 Task: Add an action where "Comment mode is Public" in downgrade and inform.
Action: Mouse moved to (15, 237)
Screenshot: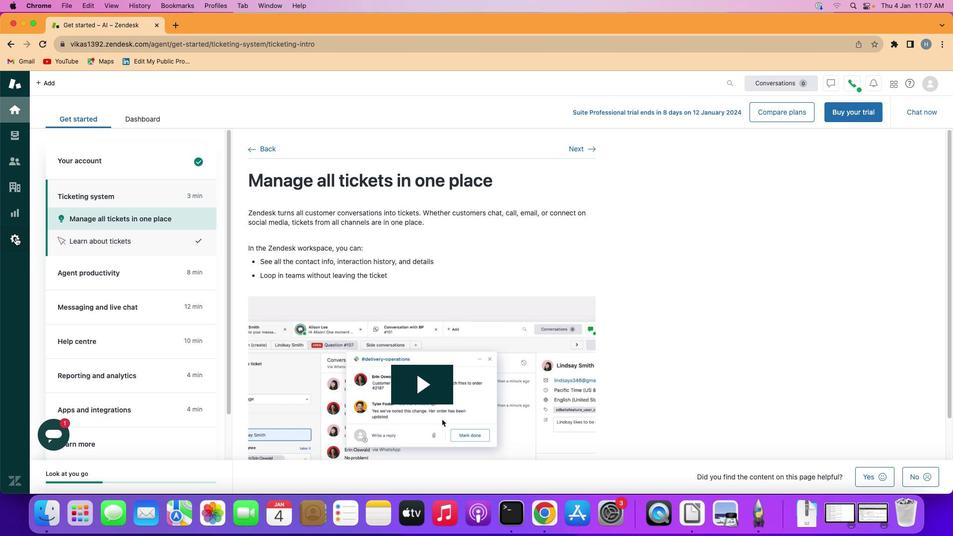 
Action: Mouse pressed left at (15, 237)
Screenshot: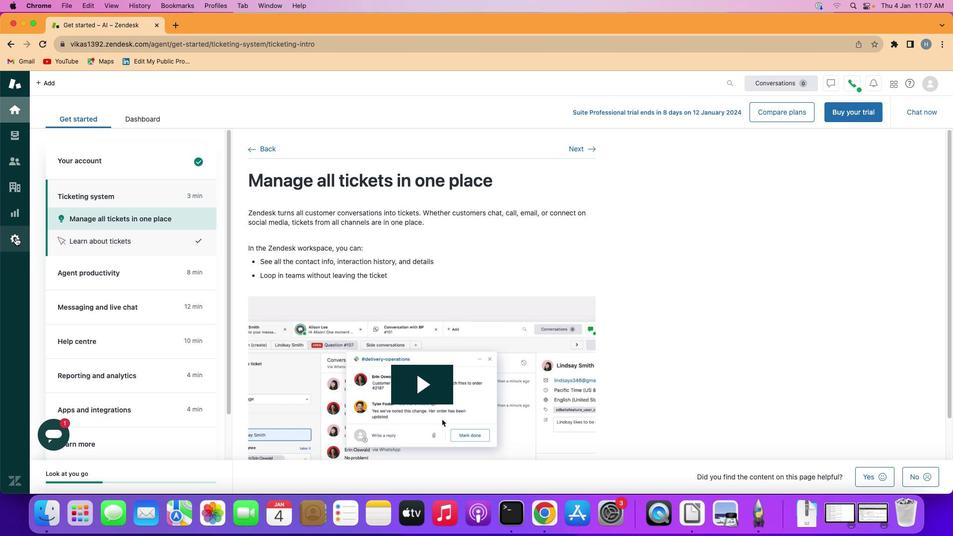 
Action: Mouse moved to (180, 403)
Screenshot: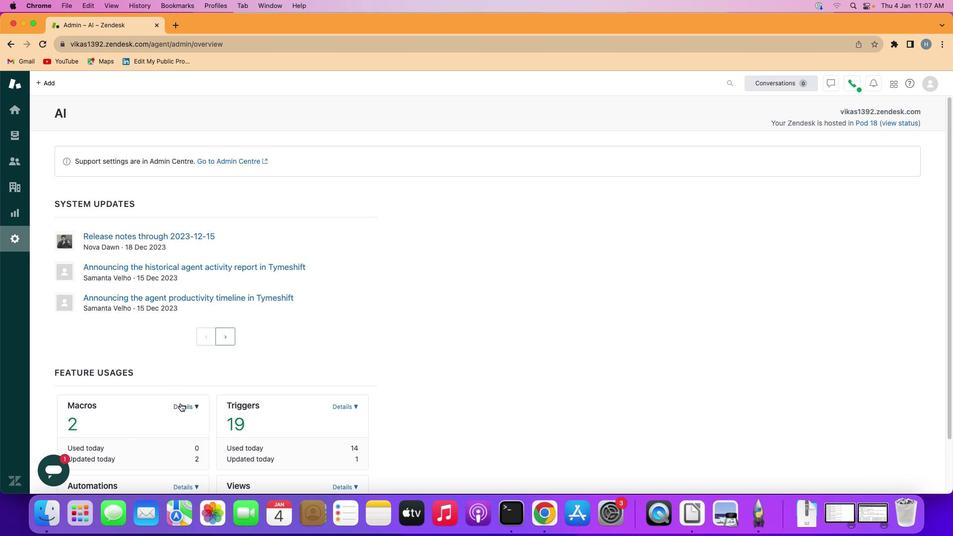 
Action: Mouse pressed left at (180, 403)
Screenshot: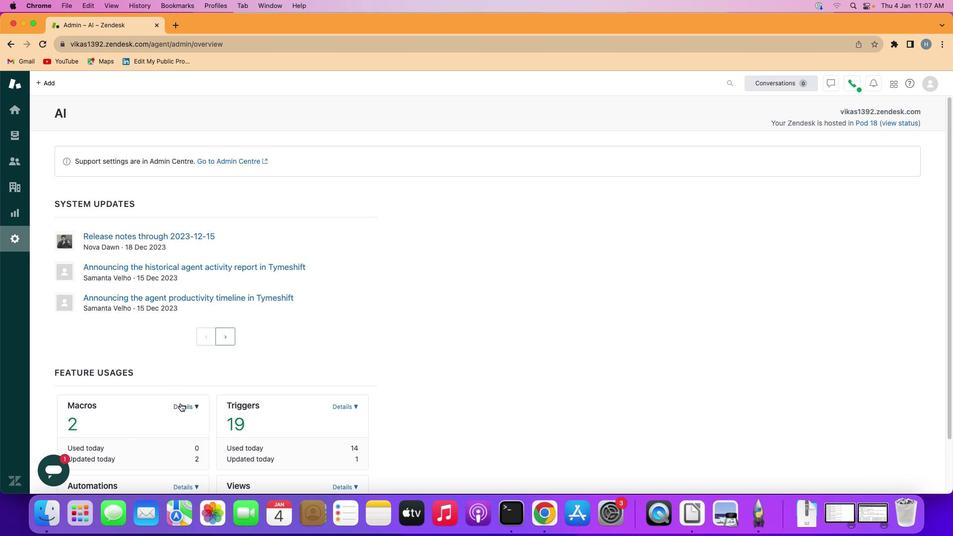 
Action: Mouse moved to (144, 442)
Screenshot: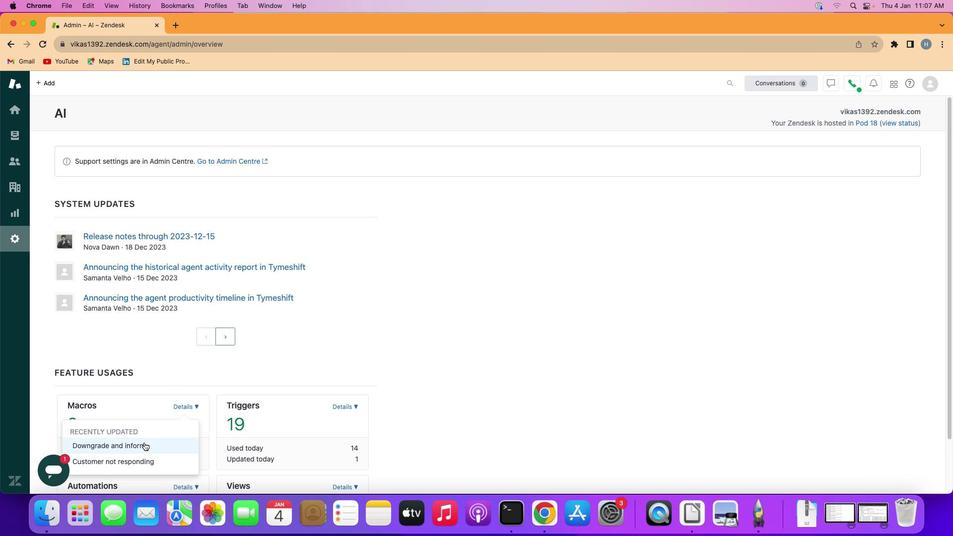 
Action: Mouse pressed left at (144, 442)
Screenshot: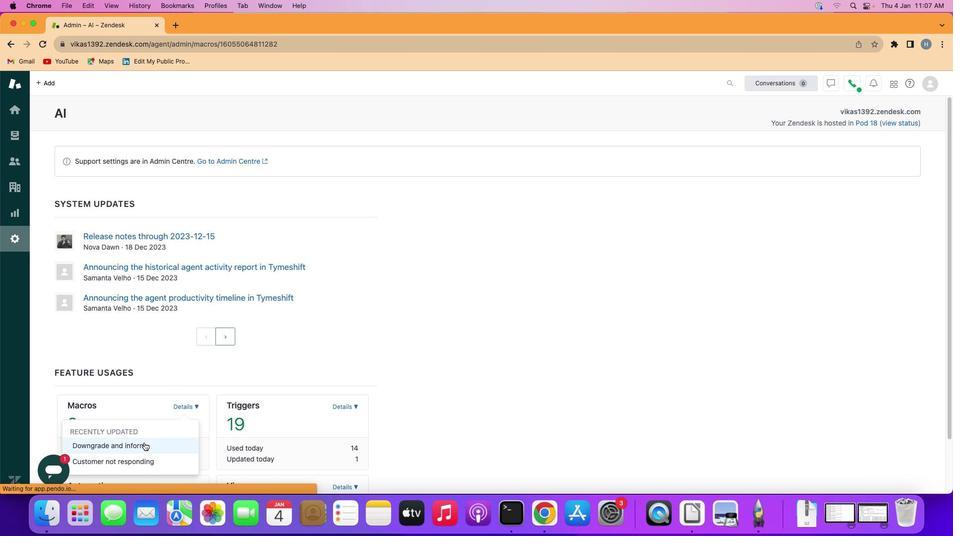 
Action: Mouse moved to (155, 360)
Screenshot: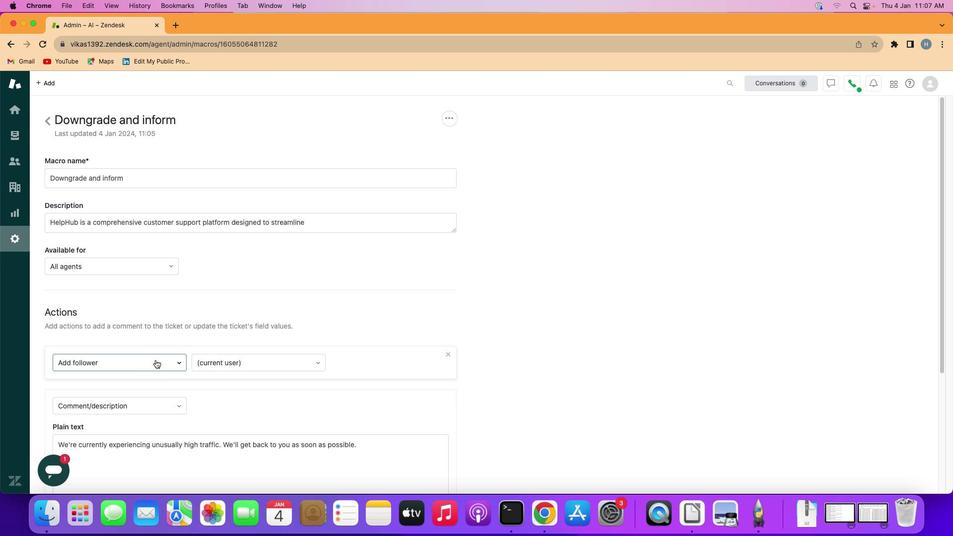 
Action: Mouse pressed left at (155, 360)
Screenshot: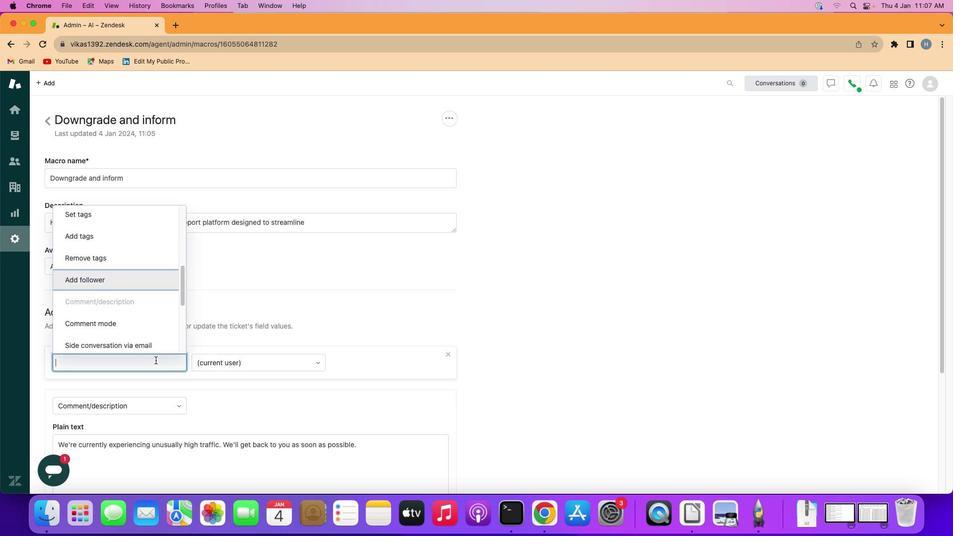 
Action: Mouse moved to (150, 322)
Screenshot: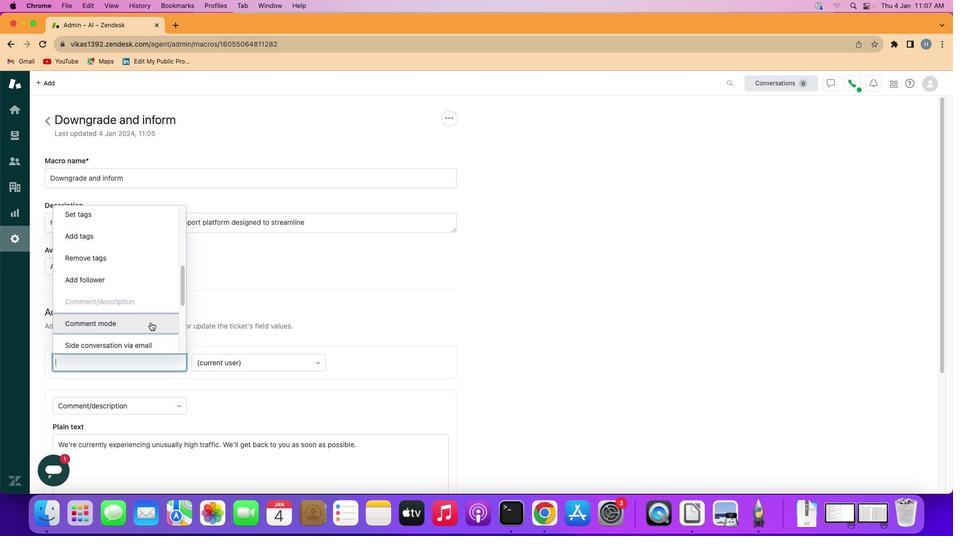 
Action: Mouse pressed left at (150, 322)
Screenshot: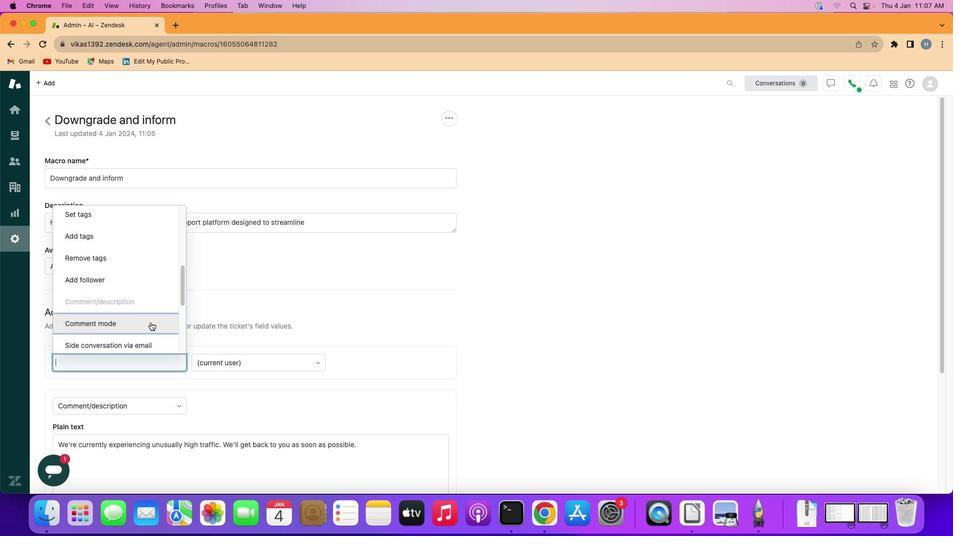 
Action: Mouse moved to (222, 385)
Screenshot: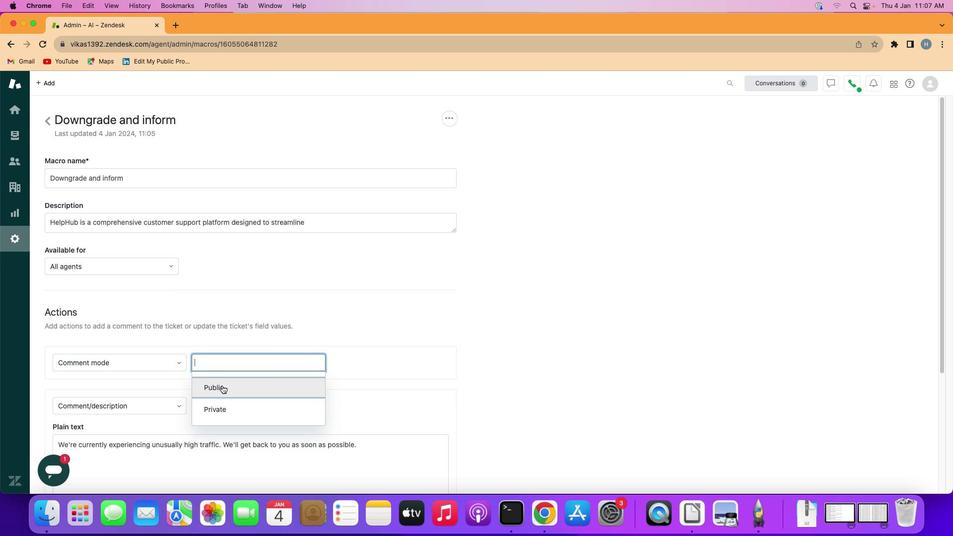 
Action: Mouse pressed left at (222, 385)
Screenshot: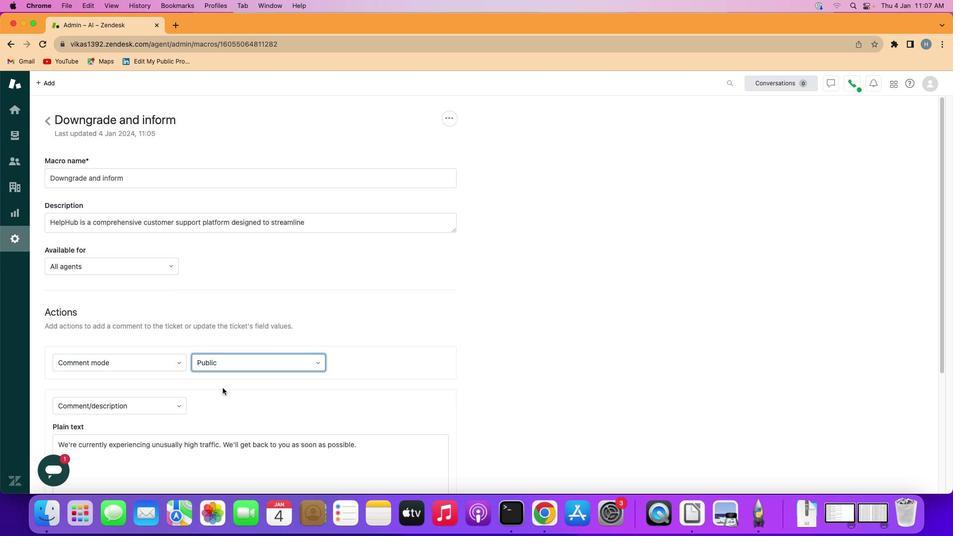 
Action: Mouse moved to (376, 408)
Screenshot: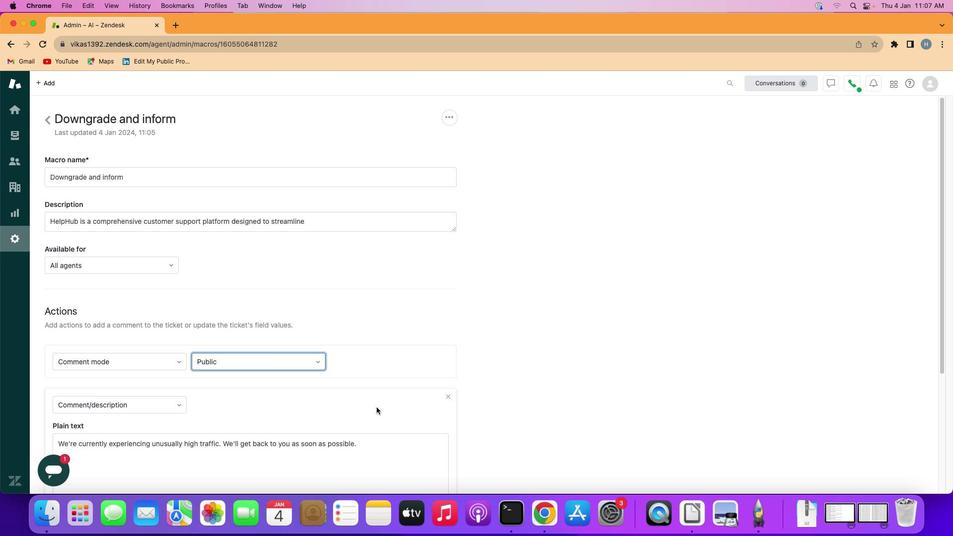 
Action: Mouse scrolled (376, 408) with delta (0, 0)
Screenshot: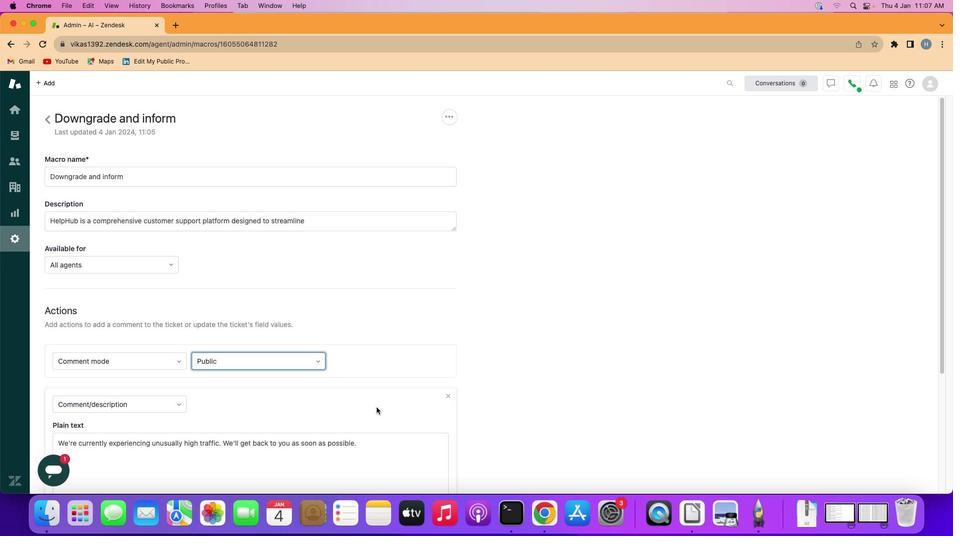 
Action: Mouse moved to (376, 407)
Screenshot: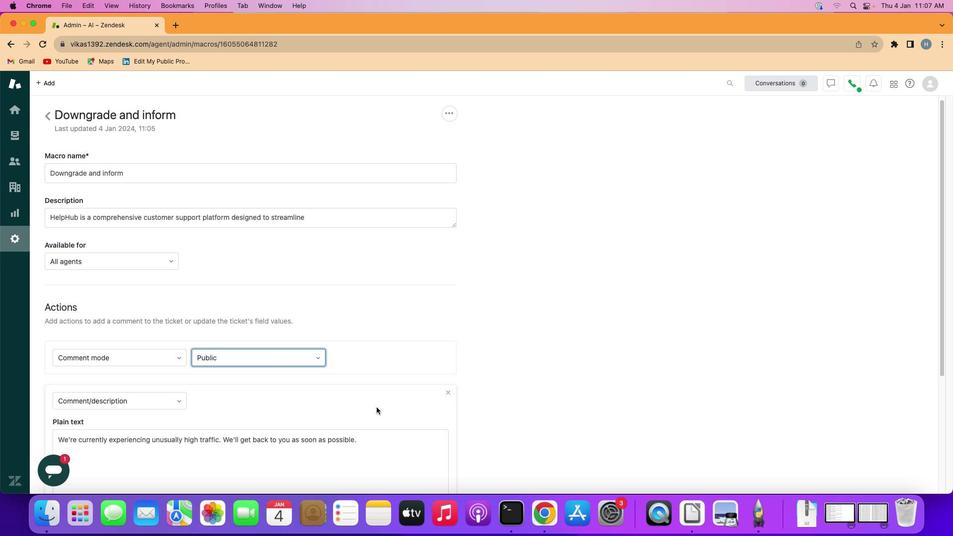 
Action: Mouse scrolled (376, 407) with delta (0, 0)
Screenshot: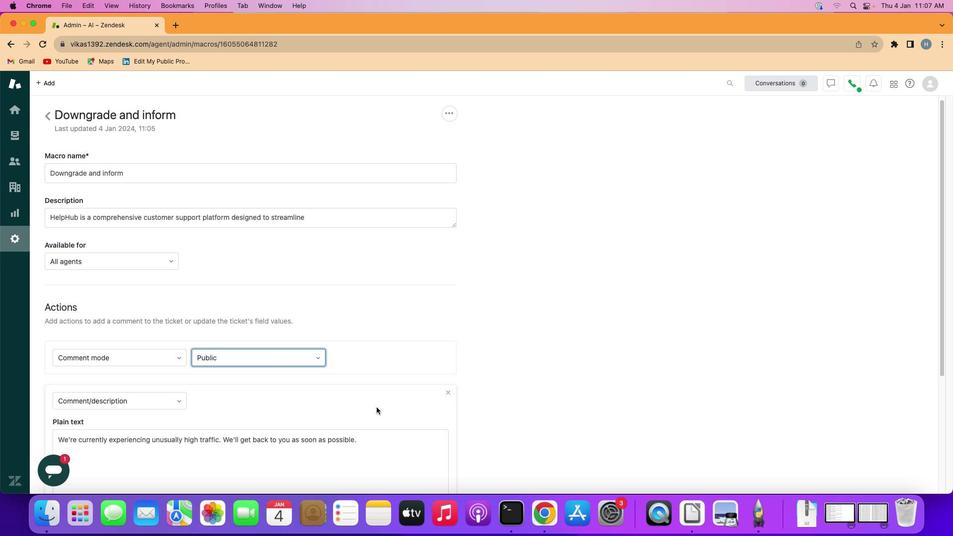 
Action: Mouse scrolled (376, 407) with delta (0, 0)
Screenshot: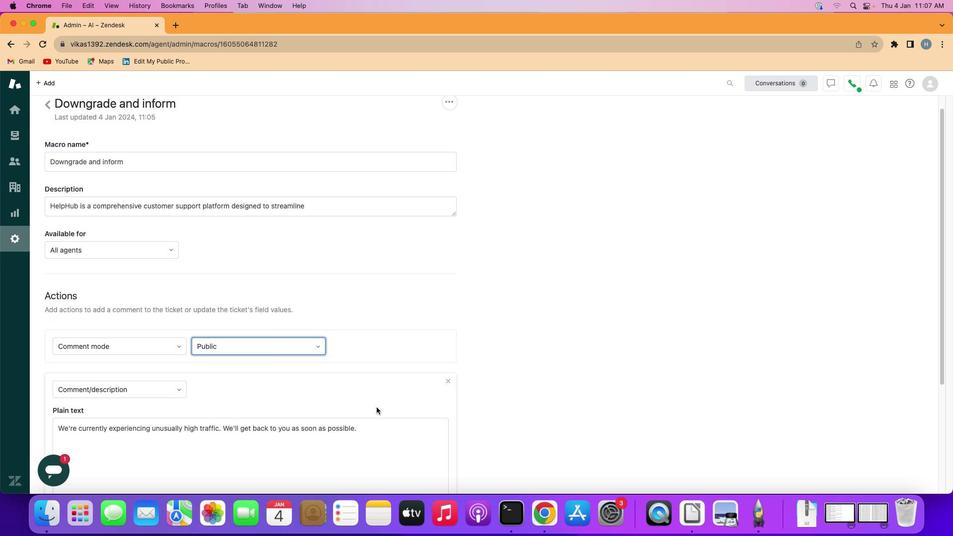 
Action: Mouse scrolled (376, 407) with delta (0, 0)
Screenshot: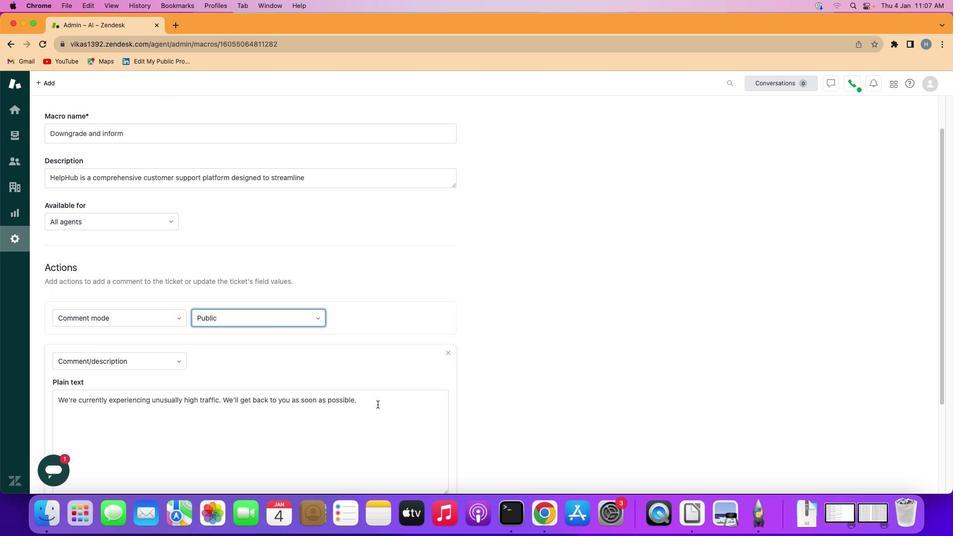 
Action: Mouse moved to (384, 397)
Screenshot: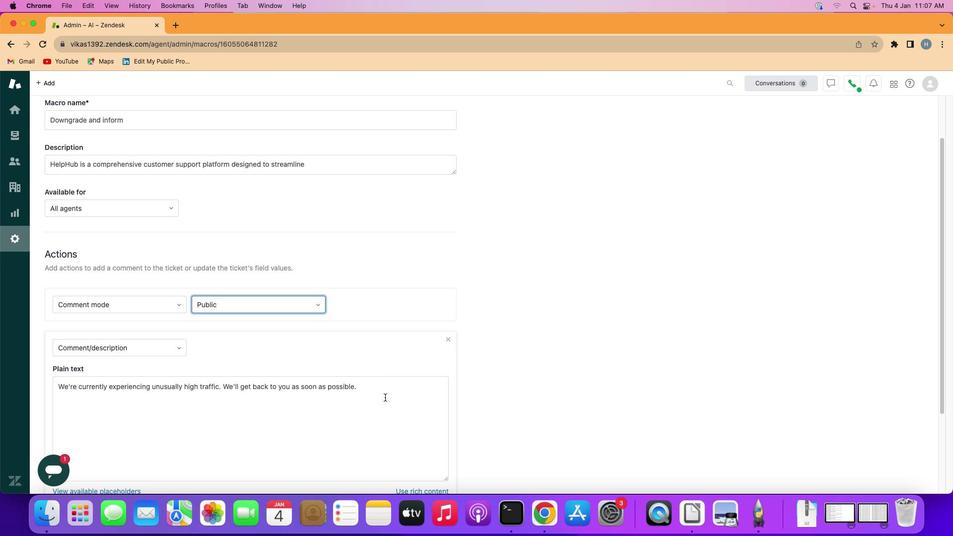 
Action: Mouse scrolled (384, 397) with delta (0, 0)
Screenshot: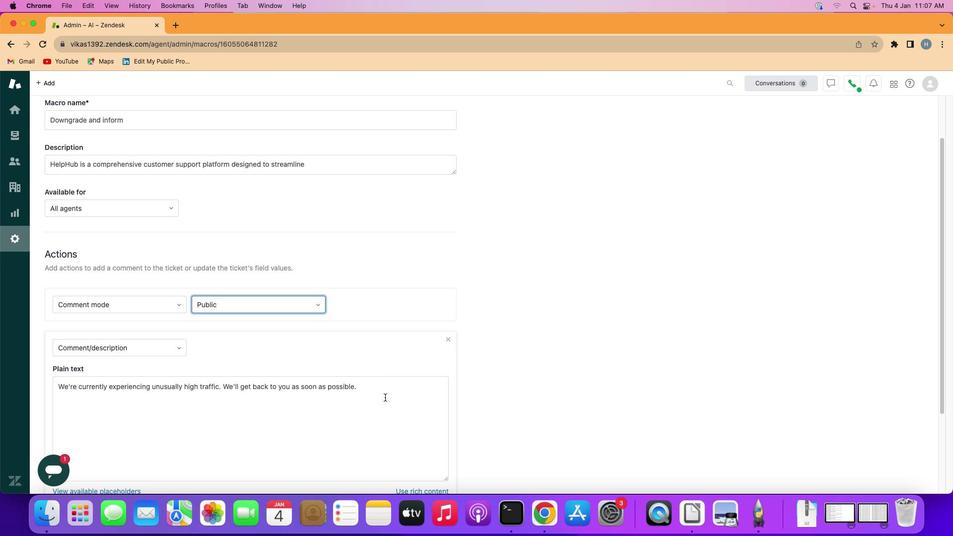 
Action: Mouse moved to (385, 397)
Screenshot: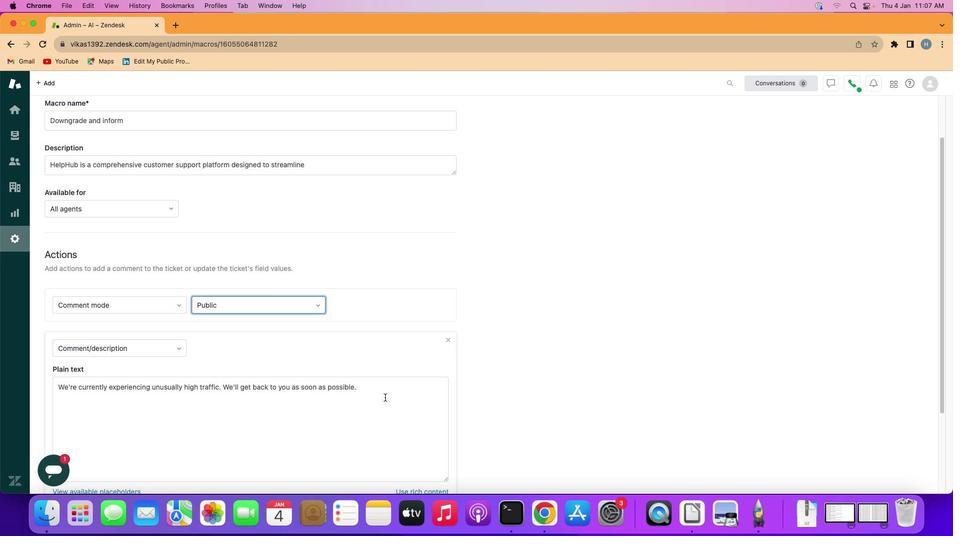 
Action: Mouse scrolled (385, 397) with delta (0, 0)
Screenshot: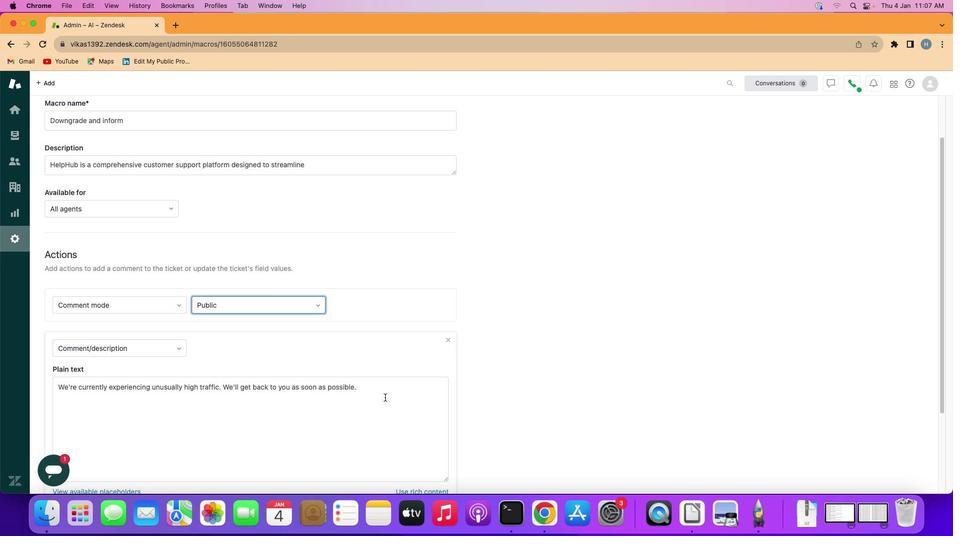 
Action: Mouse scrolled (385, 397) with delta (0, -1)
Screenshot: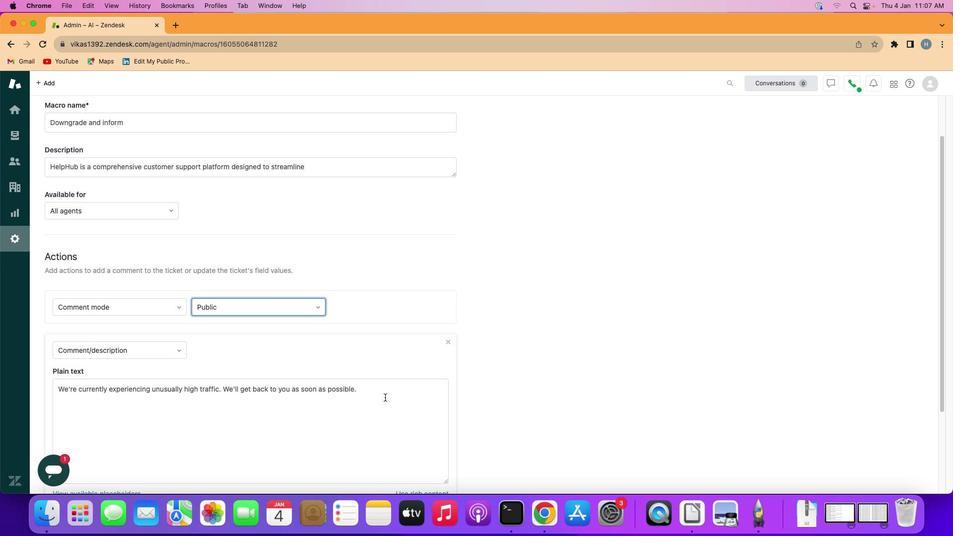 
Action: Mouse scrolled (385, 397) with delta (0, 0)
Screenshot: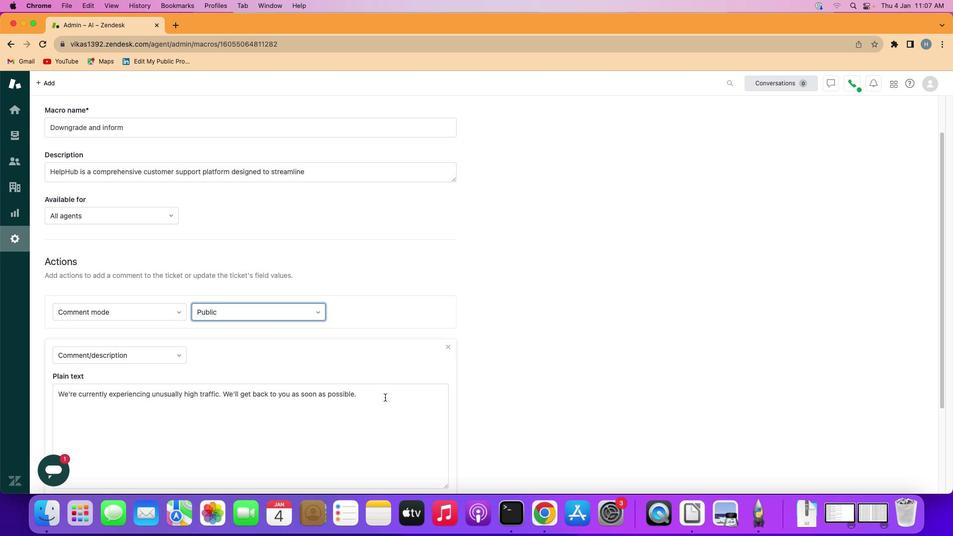 
Action: Mouse scrolled (385, 397) with delta (0, 0)
Screenshot: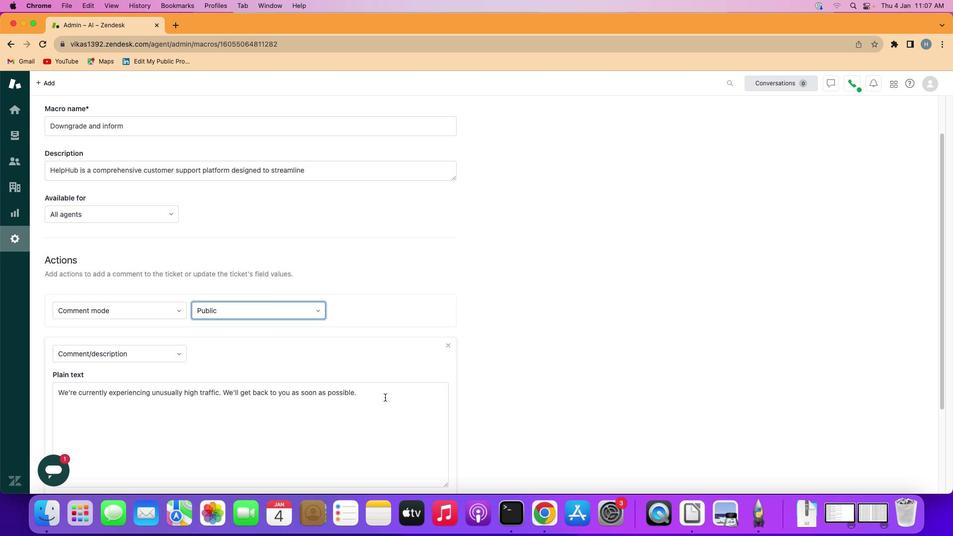 
Action: Mouse scrolled (385, 397) with delta (0, 0)
Screenshot: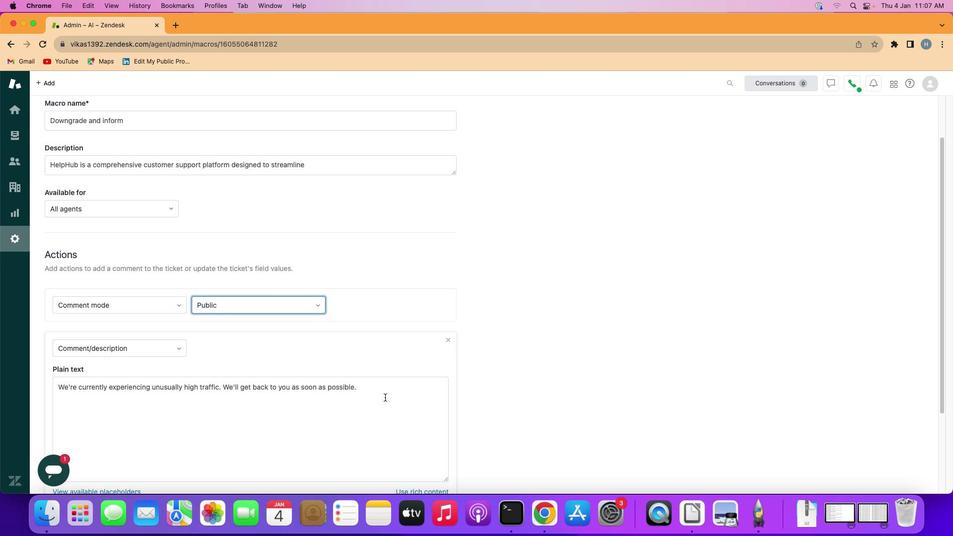 
Action: Mouse scrolled (385, 397) with delta (0, 0)
Screenshot: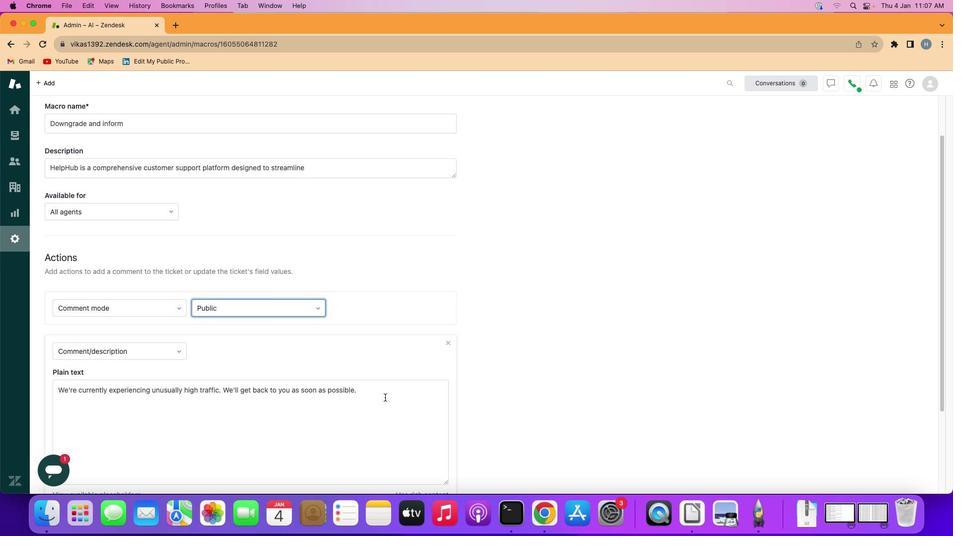 
Action: Mouse scrolled (385, 397) with delta (0, 0)
Screenshot: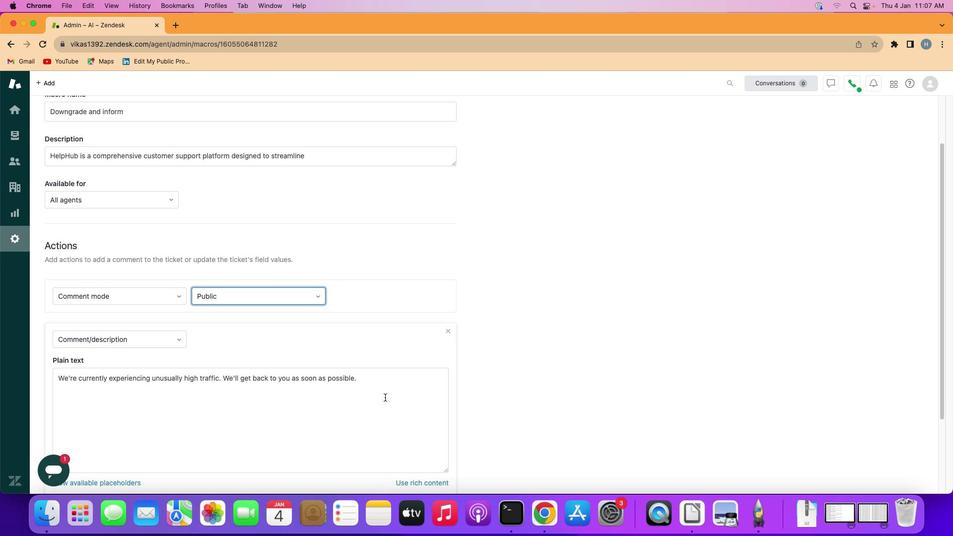 
Action: Mouse scrolled (385, 397) with delta (0, 0)
Screenshot: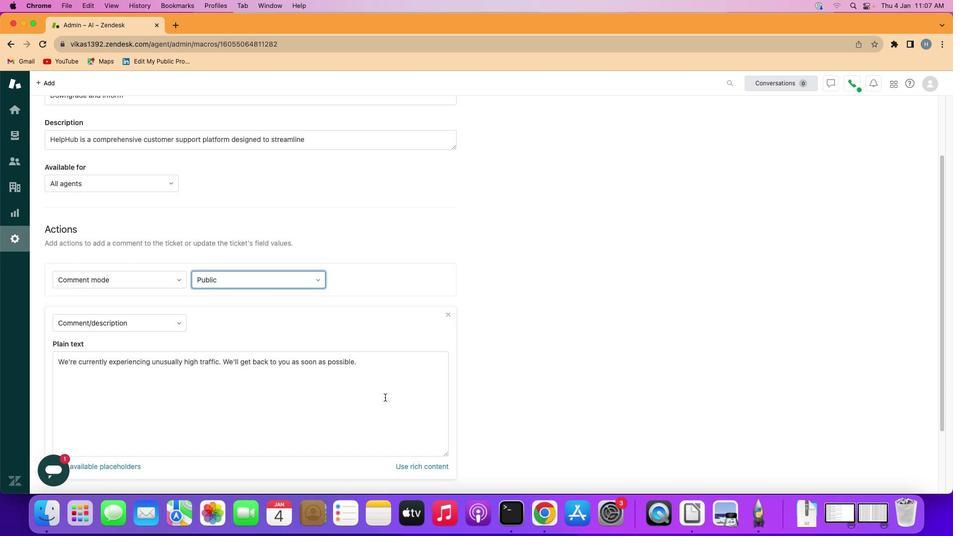 
Action: Mouse scrolled (385, 397) with delta (0, -1)
Screenshot: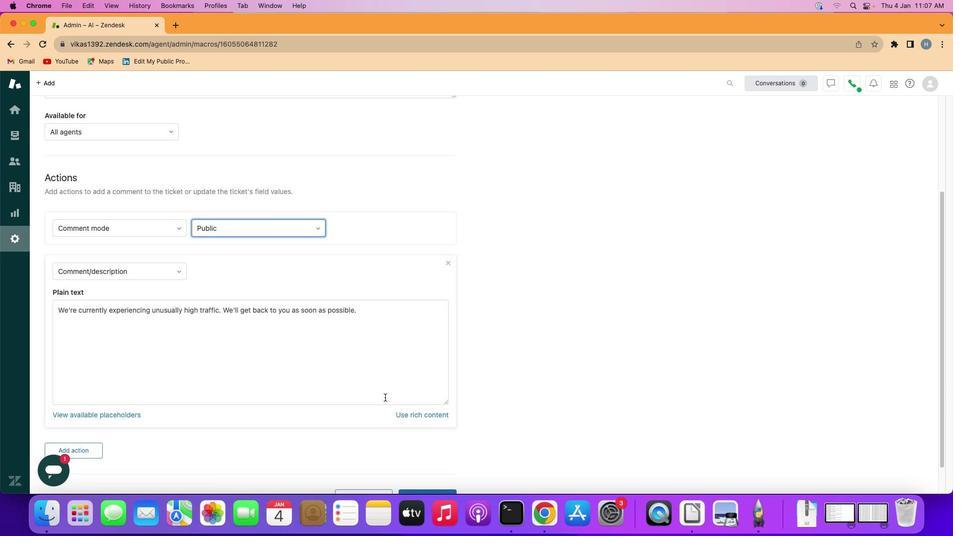 
Action: Mouse scrolled (385, 397) with delta (0, 0)
Screenshot: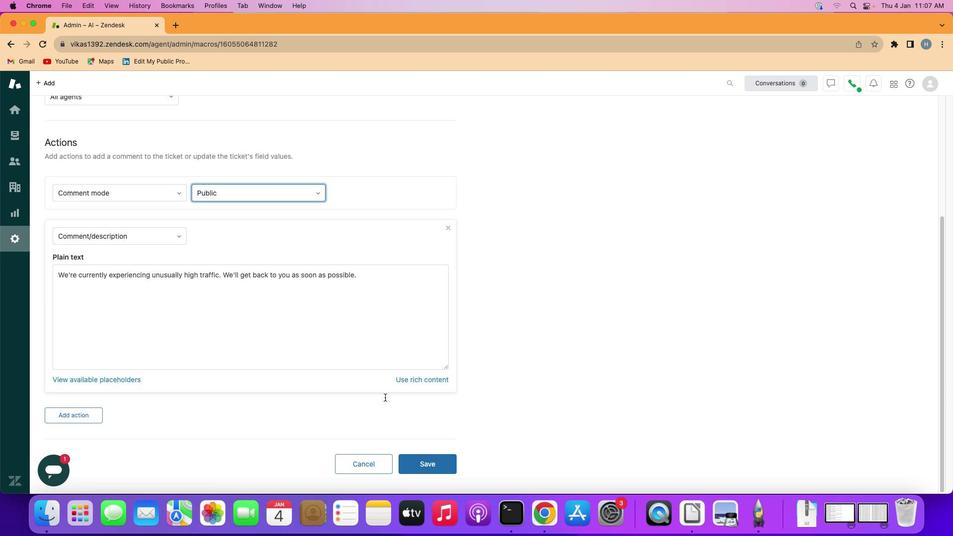 
Action: Mouse scrolled (385, 397) with delta (0, 0)
Screenshot: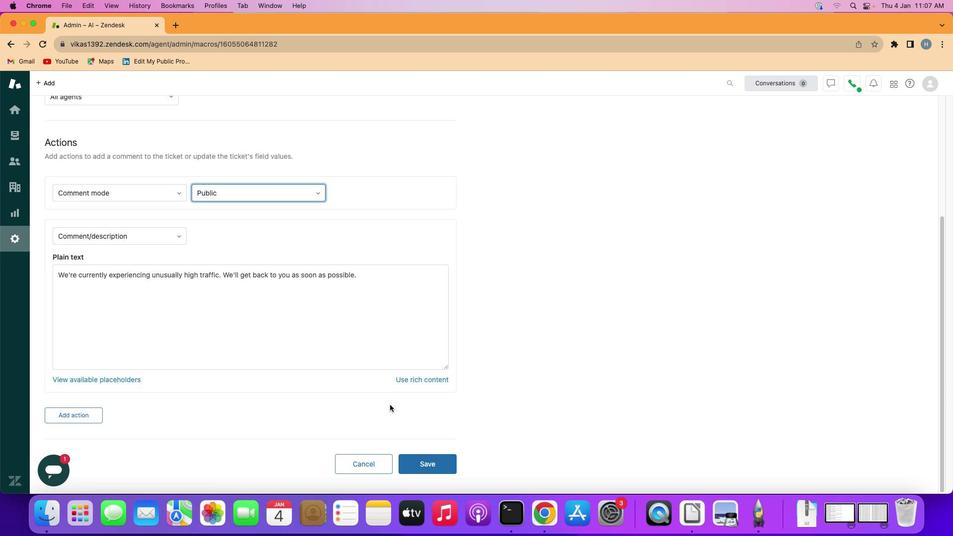 
Action: Mouse scrolled (385, 397) with delta (0, 0)
Screenshot: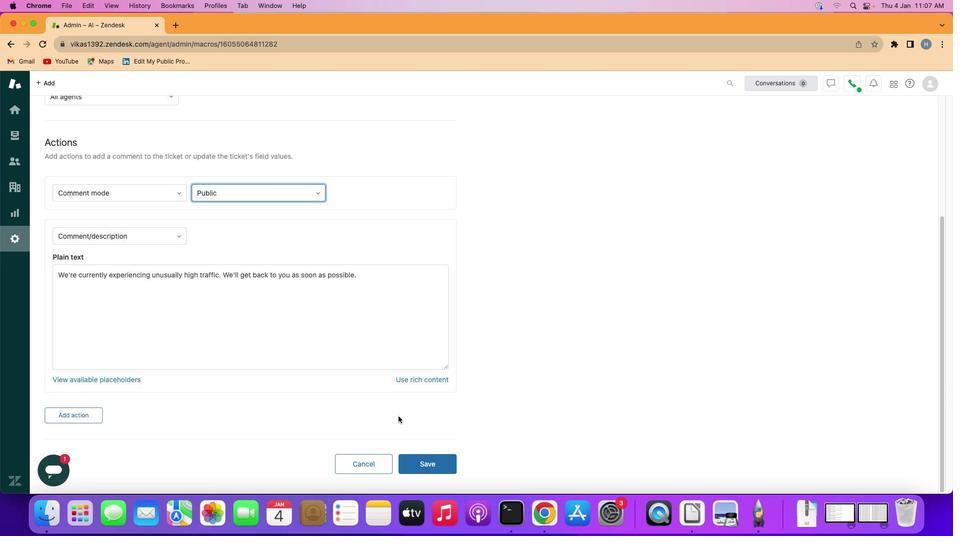 
Action: Mouse moved to (431, 463)
Screenshot: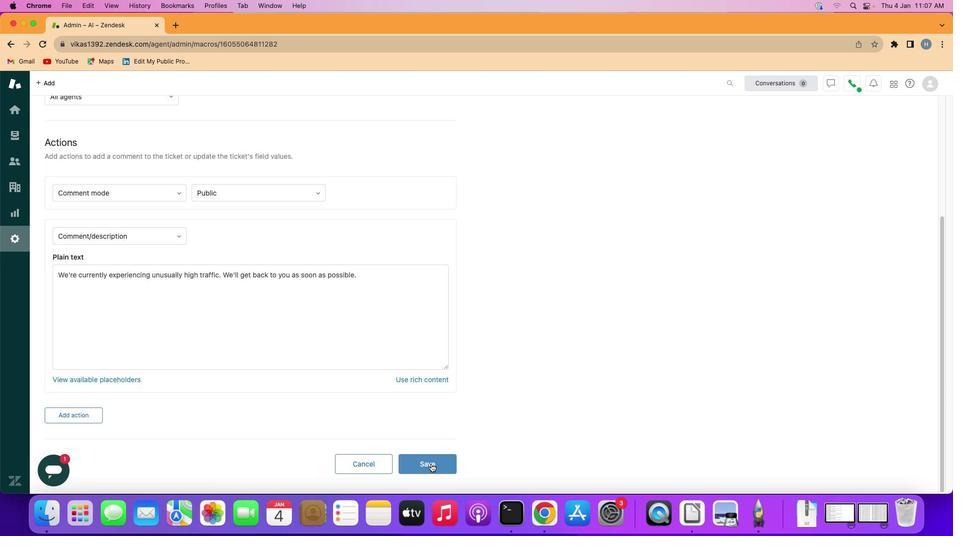 
Action: Mouse pressed left at (431, 463)
Screenshot: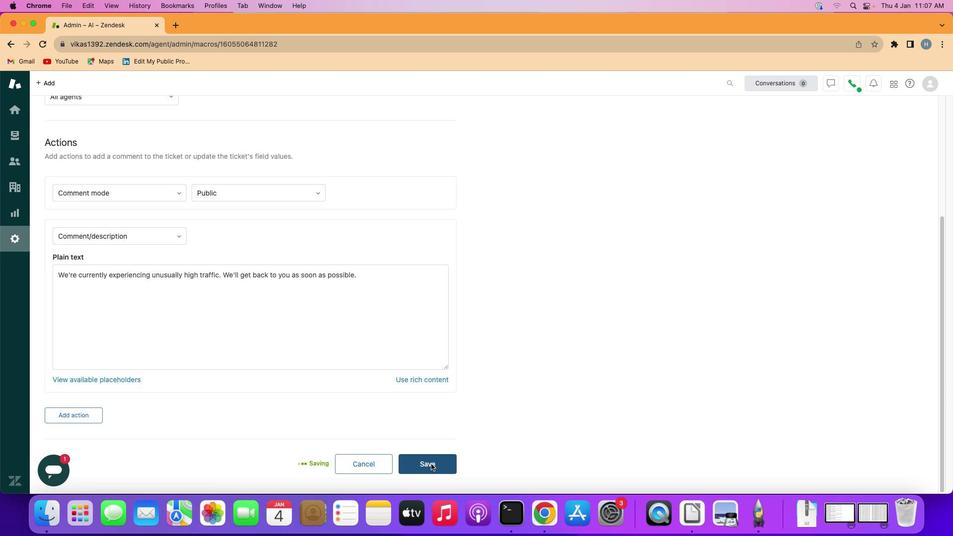 
Action: Mouse moved to (479, 354)
Screenshot: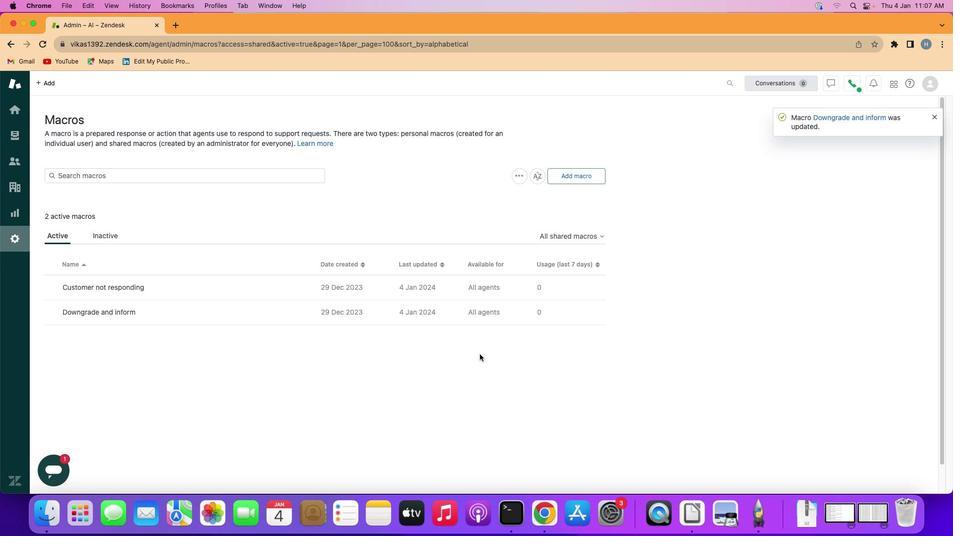
